 Task: Enable the option "Play and exit" for playlist.
Action: Mouse moved to (119, 15)
Screenshot: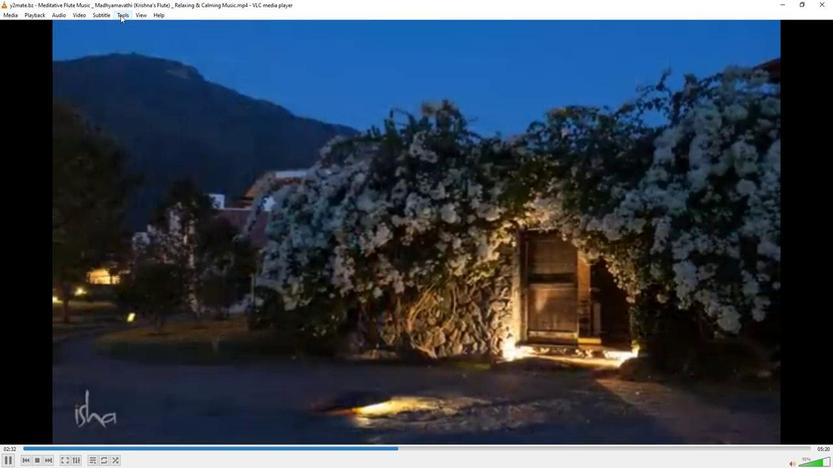 
Action: Mouse pressed left at (119, 15)
Screenshot: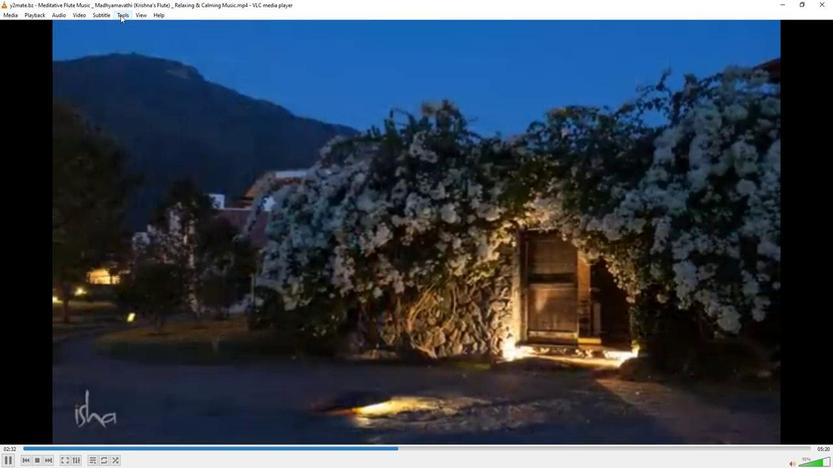 
Action: Mouse moved to (138, 118)
Screenshot: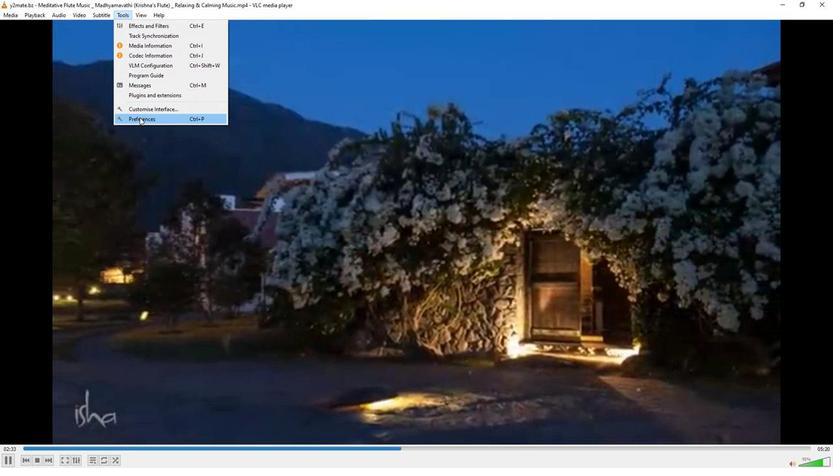 
Action: Mouse pressed left at (138, 118)
Screenshot: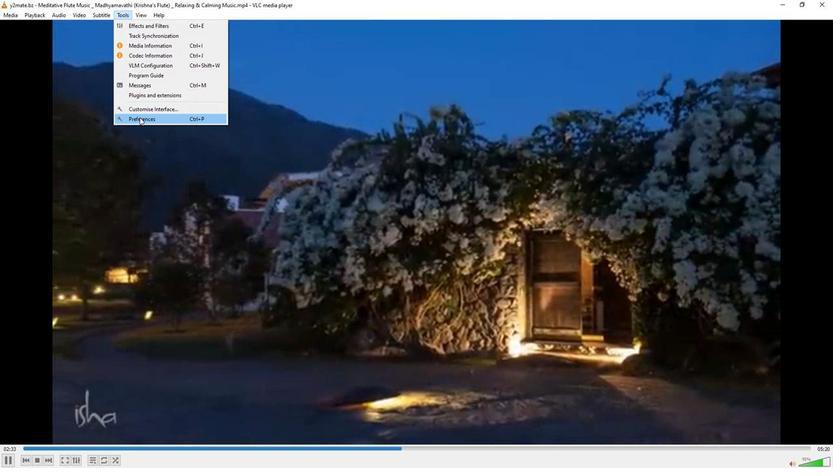 
Action: Mouse moved to (274, 382)
Screenshot: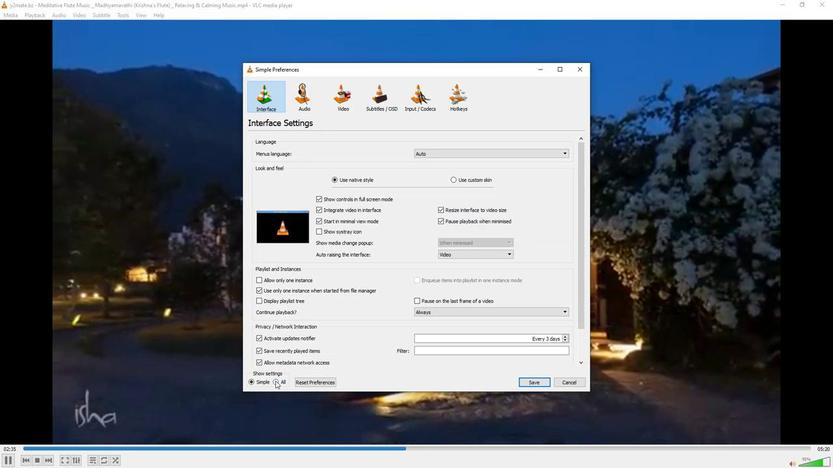 
Action: Mouse pressed left at (274, 382)
Screenshot: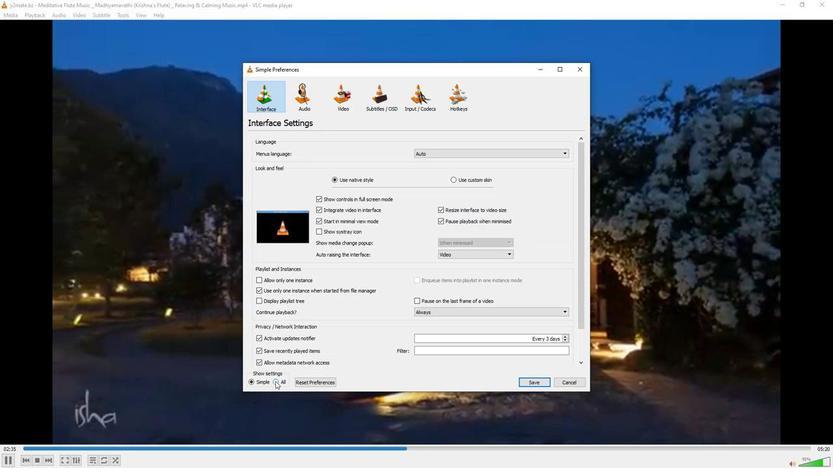 
Action: Mouse moved to (269, 353)
Screenshot: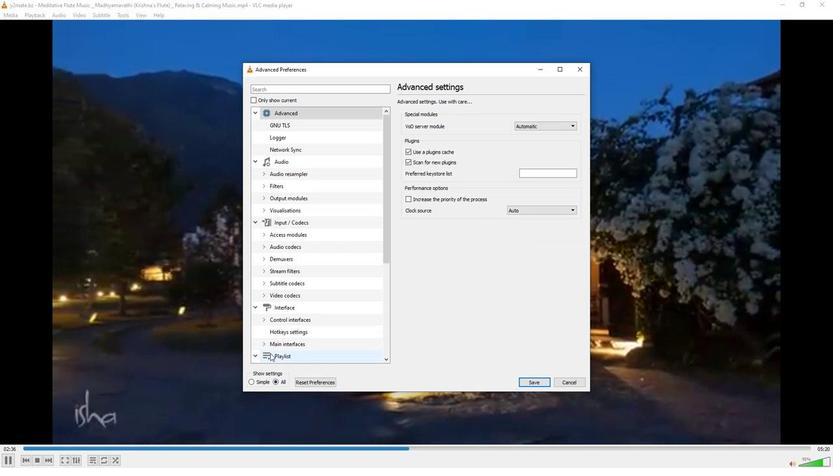 
Action: Mouse pressed left at (269, 353)
Screenshot: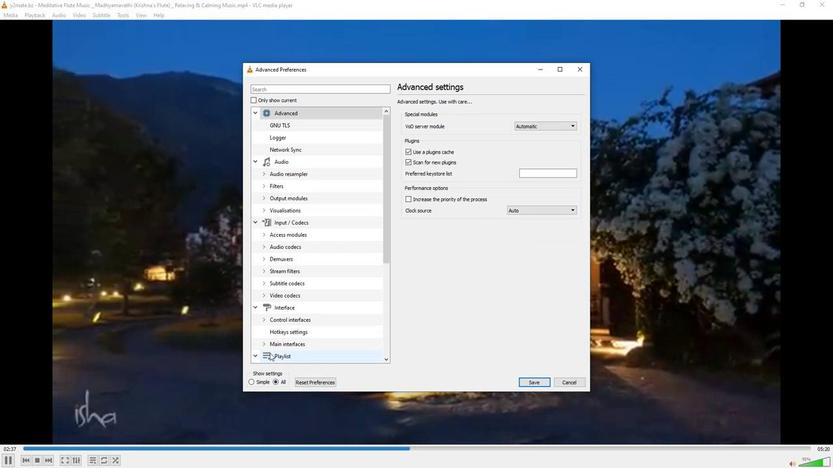 
Action: Mouse moved to (403, 145)
Screenshot: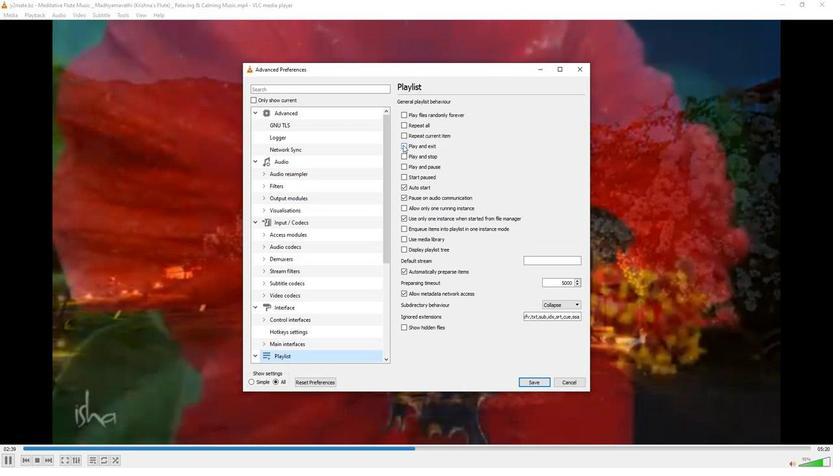 
Action: Mouse pressed left at (403, 145)
Screenshot: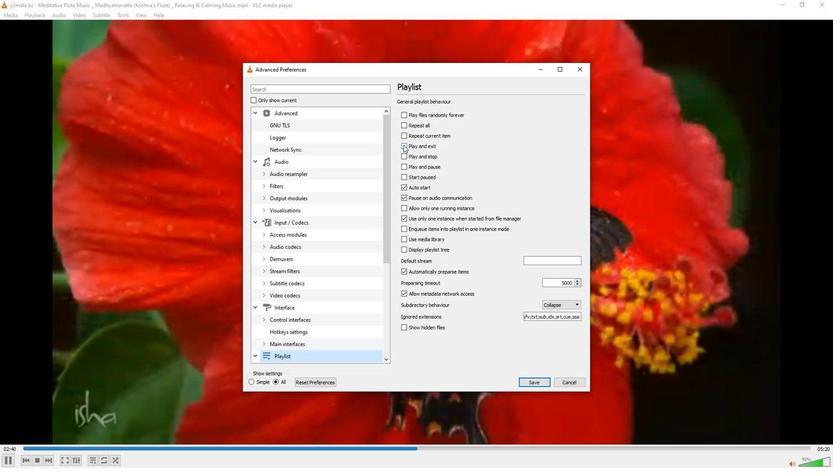 
Action: Mouse moved to (396, 191)
Screenshot: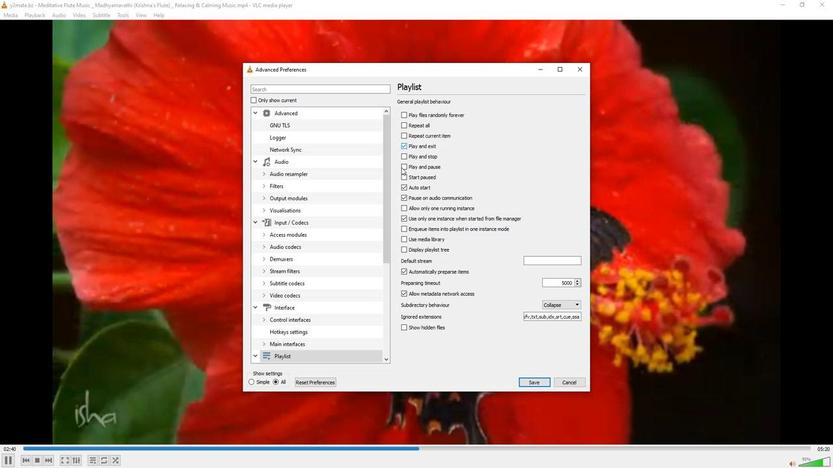 
